 Task: Add "Copy Card To …" Button titled Button0046 to "bottom" of the list "To Do" to Card Card0046 in Board Board0042 in Workspace Development in Trello
Action: Mouse moved to (547, 73)
Screenshot: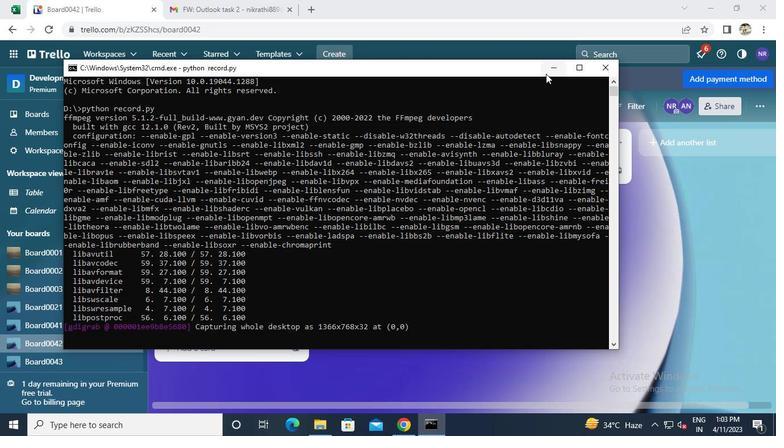 
Action: Mouse pressed left at (547, 73)
Screenshot: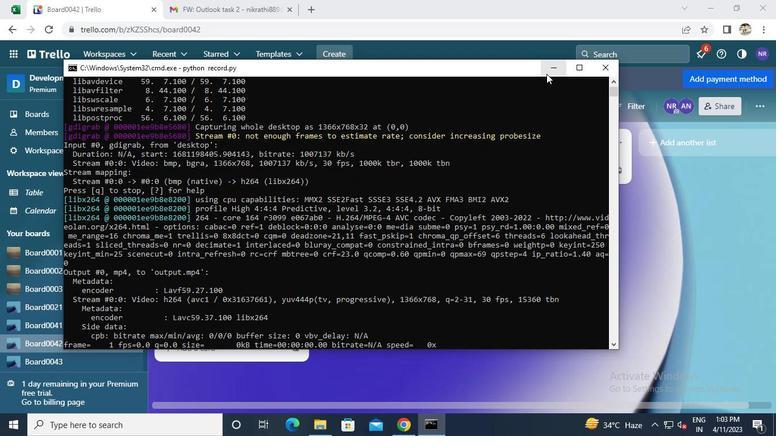 
Action: Mouse moved to (243, 251)
Screenshot: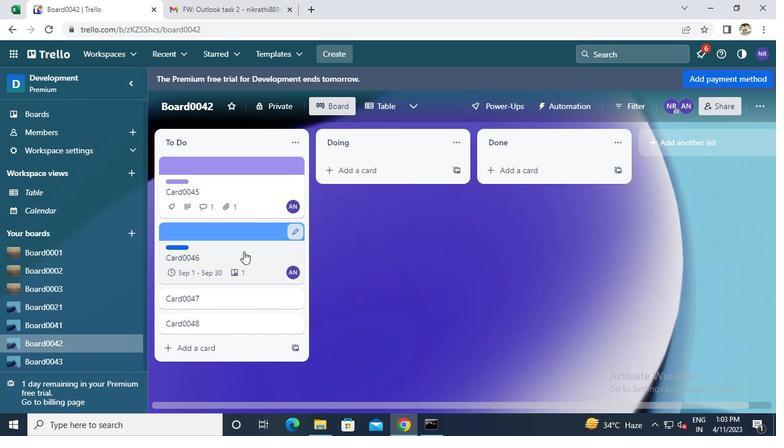 
Action: Mouse pressed left at (243, 251)
Screenshot: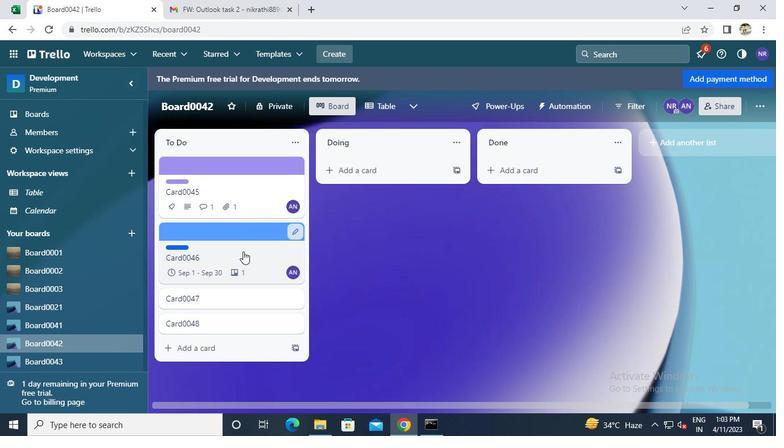 
Action: Mouse moved to (511, 280)
Screenshot: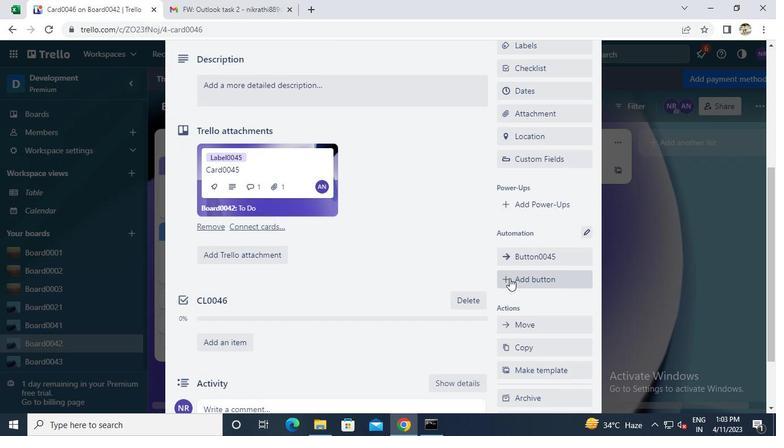 
Action: Mouse pressed left at (511, 280)
Screenshot: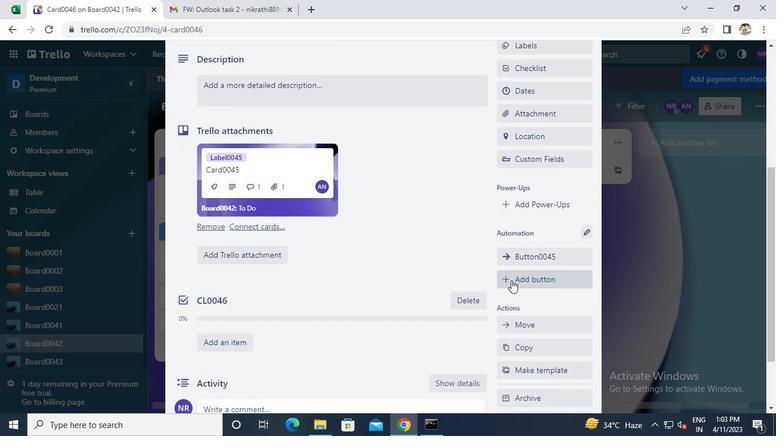 
Action: Mouse moved to (532, 149)
Screenshot: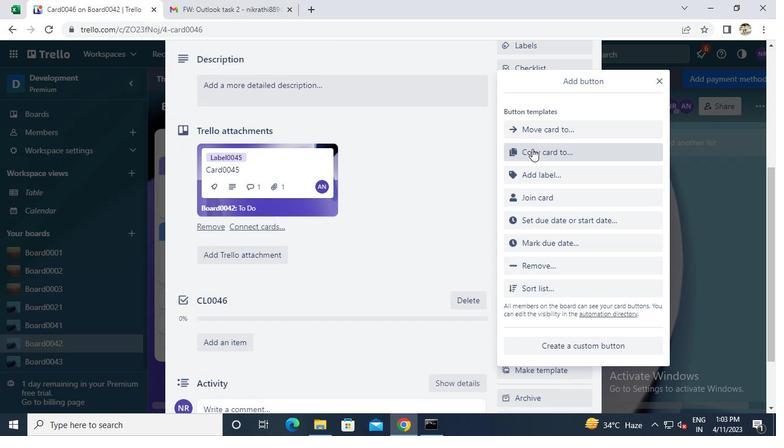 
Action: Mouse pressed left at (532, 149)
Screenshot: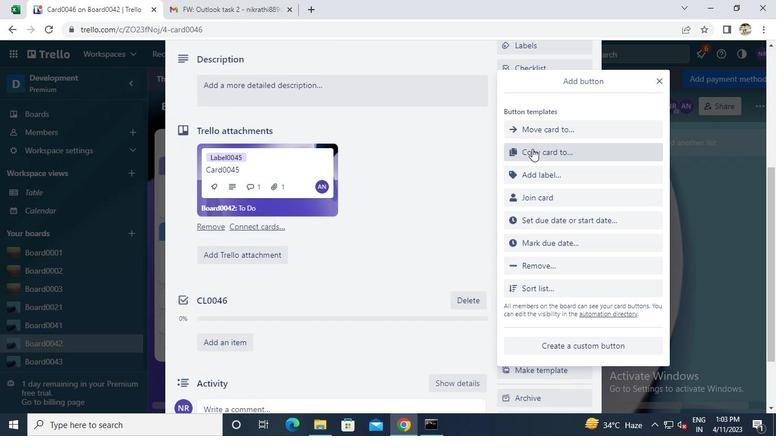 
Action: Mouse moved to (542, 145)
Screenshot: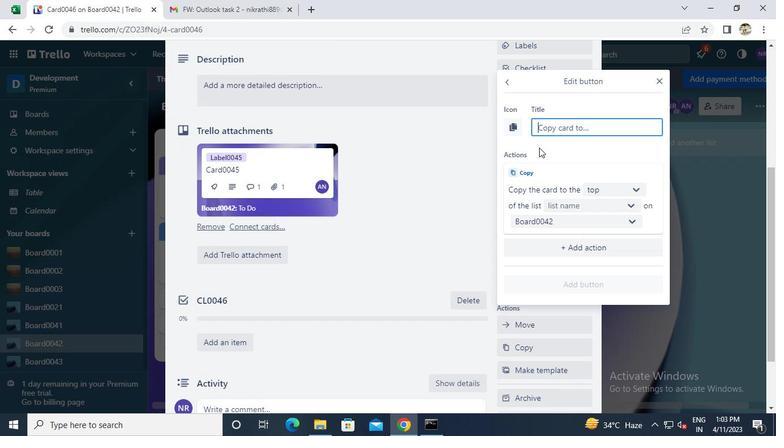 
Action: Keyboard b
Screenshot: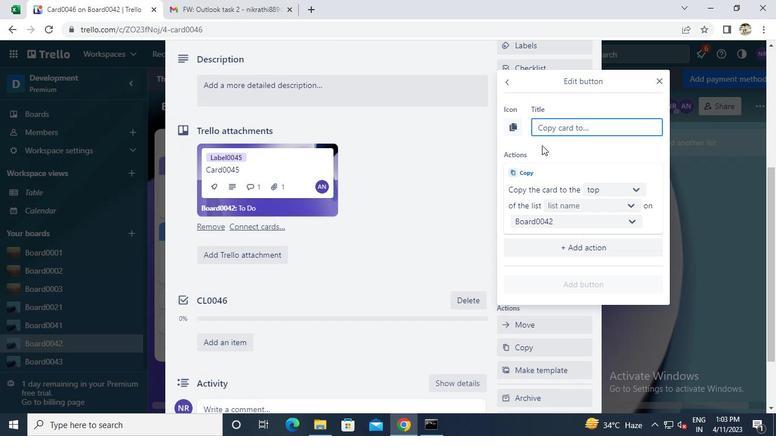 
Action: Keyboard Key.backspace
Screenshot: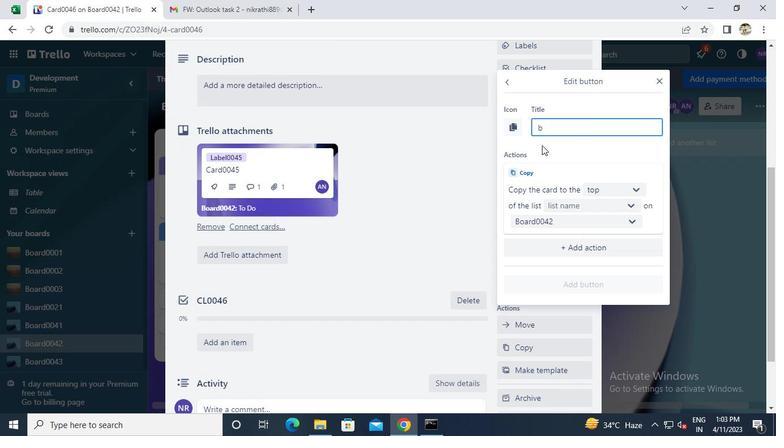 
Action: Keyboard Key.caps_lock
Screenshot: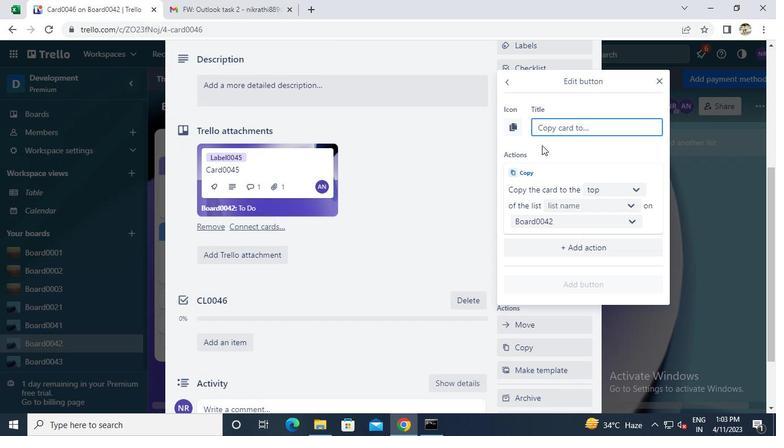
Action: Keyboard b
Screenshot: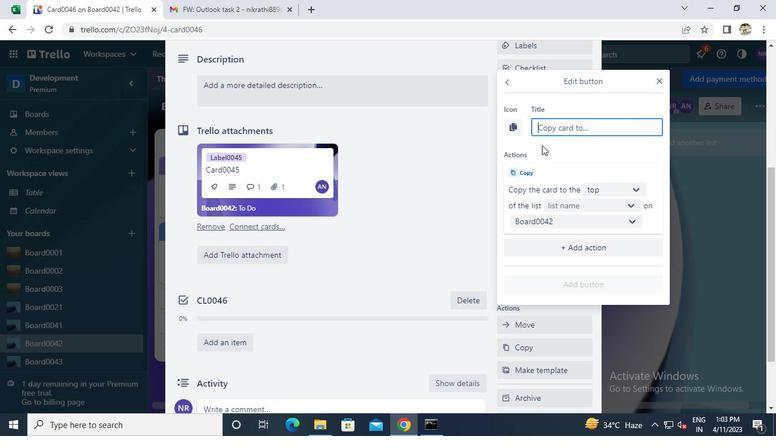 
Action: Keyboard Key.caps_lock
Screenshot: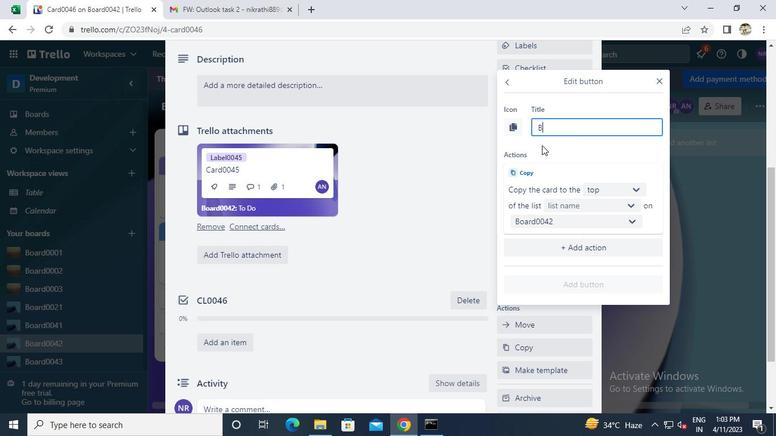 
Action: Keyboard u
Screenshot: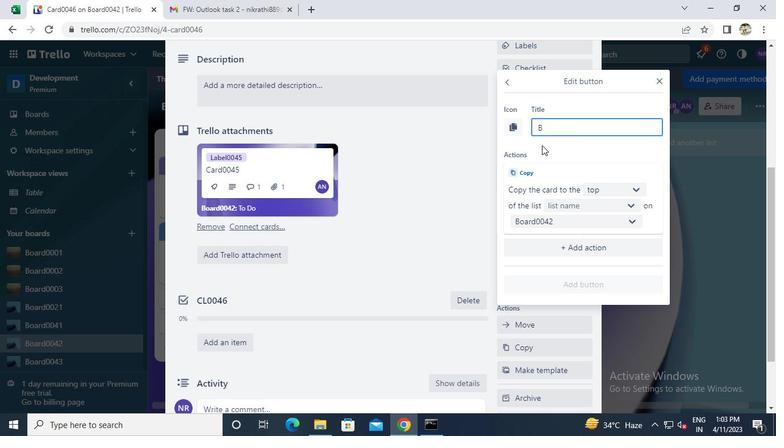
Action: Keyboard t
Screenshot: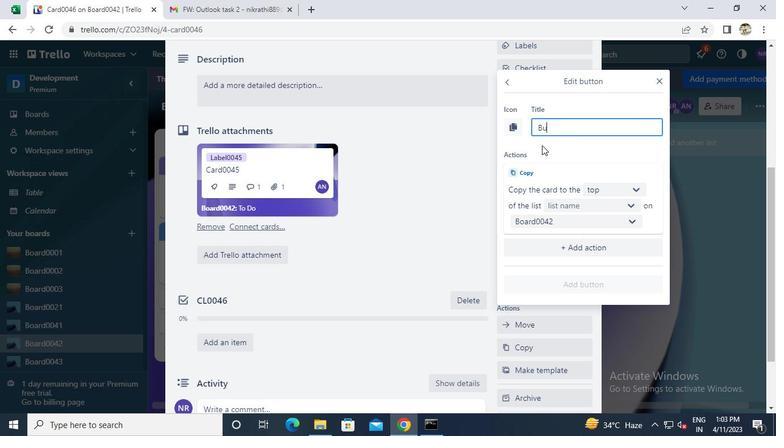 
Action: Keyboard t
Screenshot: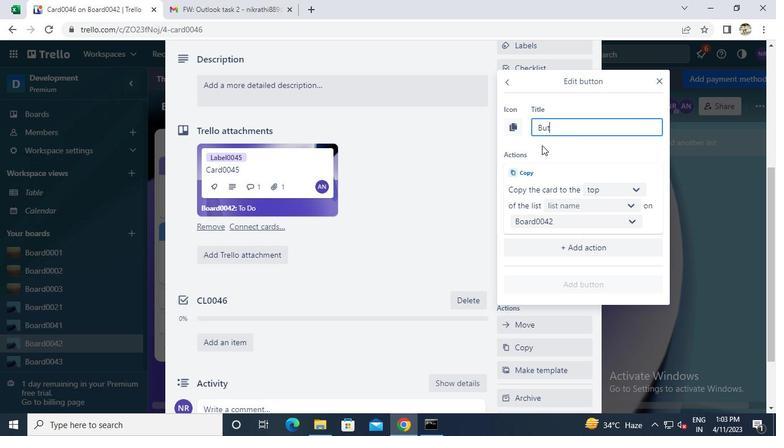 
Action: Keyboard o
Screenshot: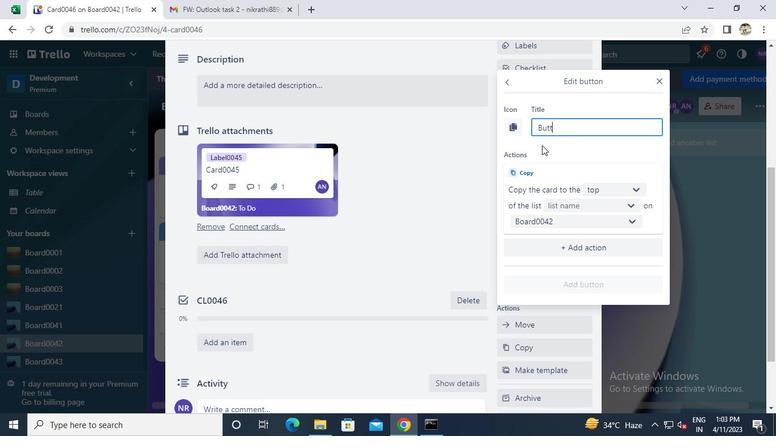 
Action: Keyboard n
Screenshot: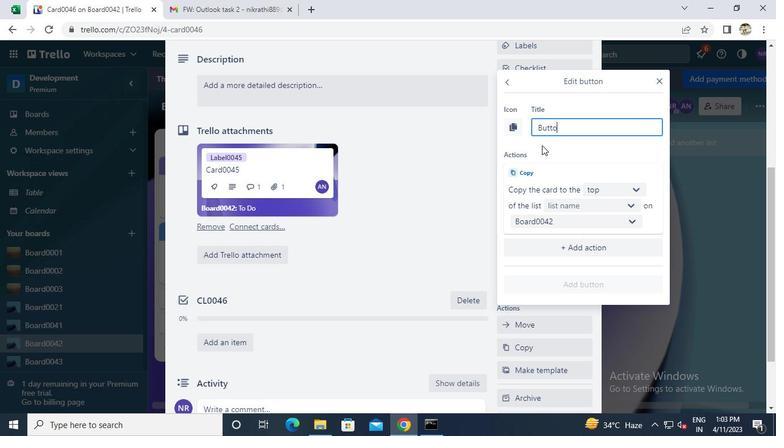 
Action: Keyboard 0
Screenshot: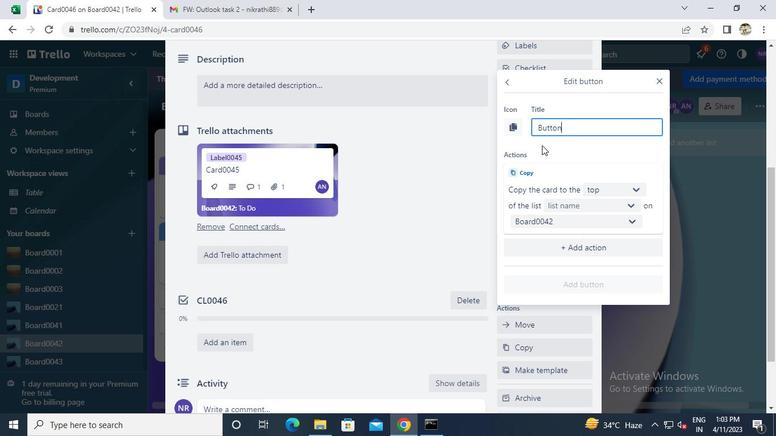 
Action: Keyboard 4
Screenshot: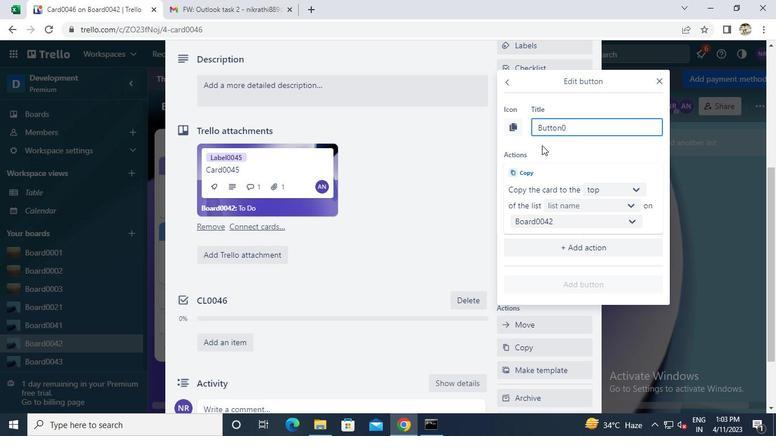 
Action: Keyboard 6
Screenshot: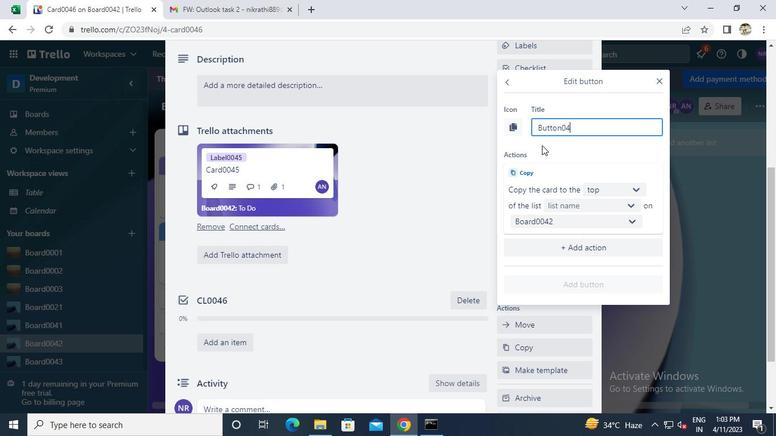
Action: Mouse moved to (599, 191)
Screenshot: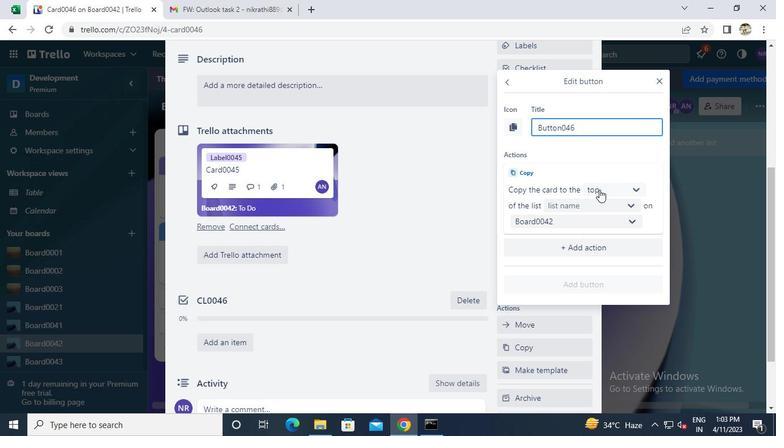 
Action: Mouse pressed left at (599, 191)
Screenshot: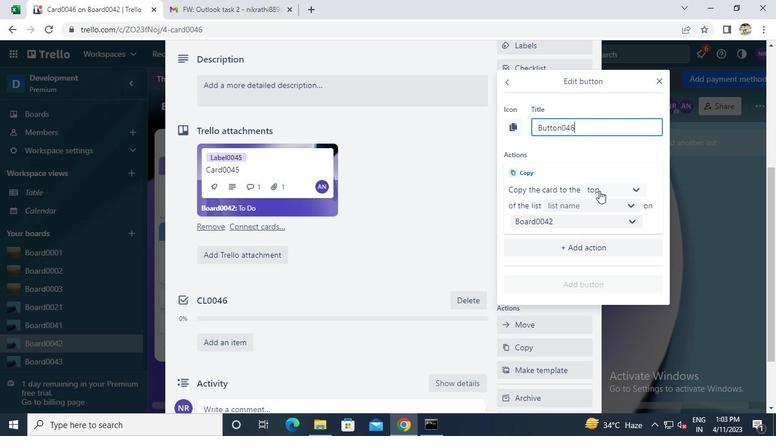 
Action: Mouse moved to (608, 232)
Screenshot: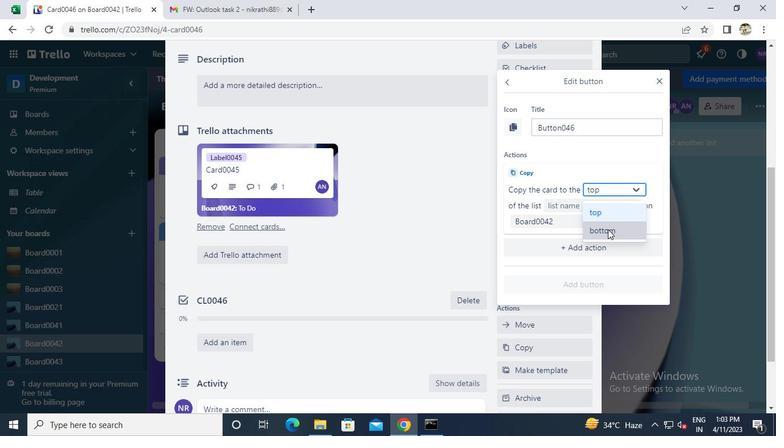 
Action: Mouse pressed left at (608, 232)
Screenshot: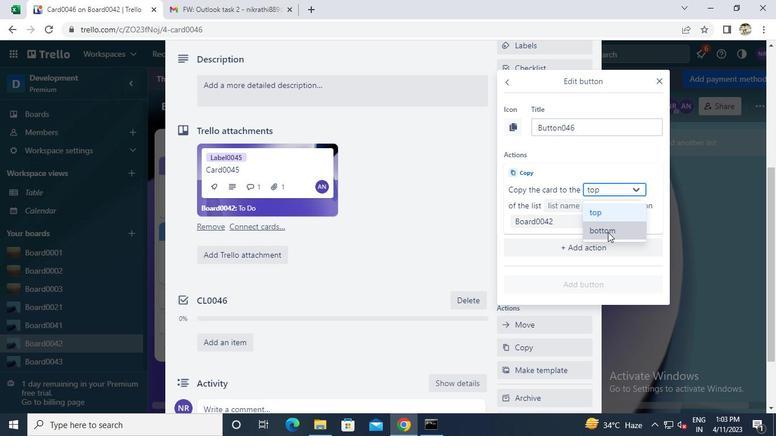 
Action: Mouse moved to (601, 207)
Screenshot: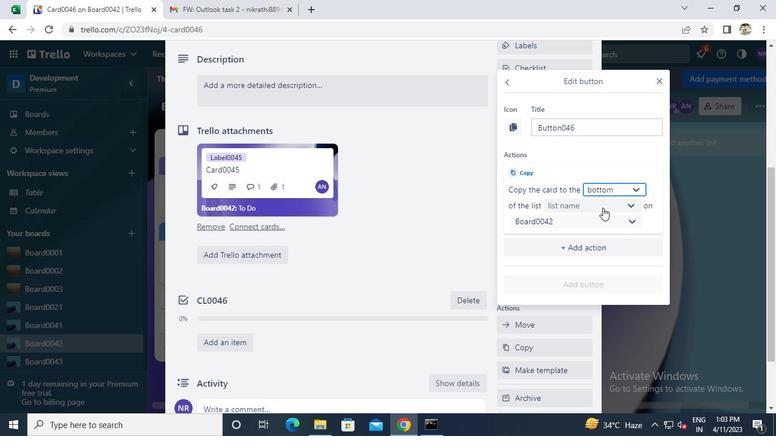 
Action: Mouse pressed left at (601, 207)
Screenshot: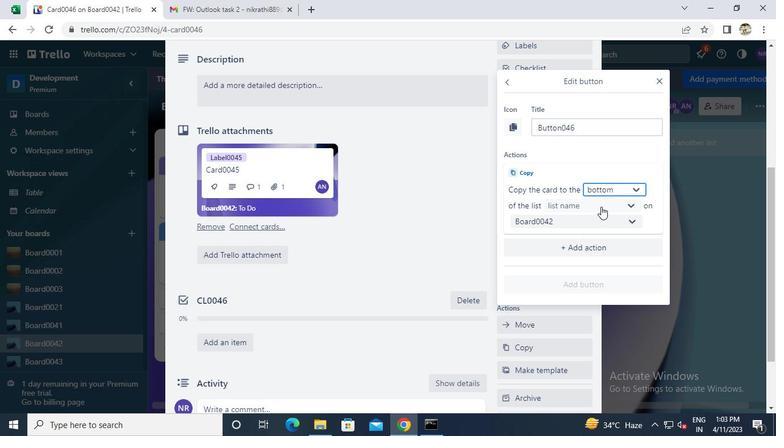 
Action: Mouse moved to (590, 221)
Screenshot: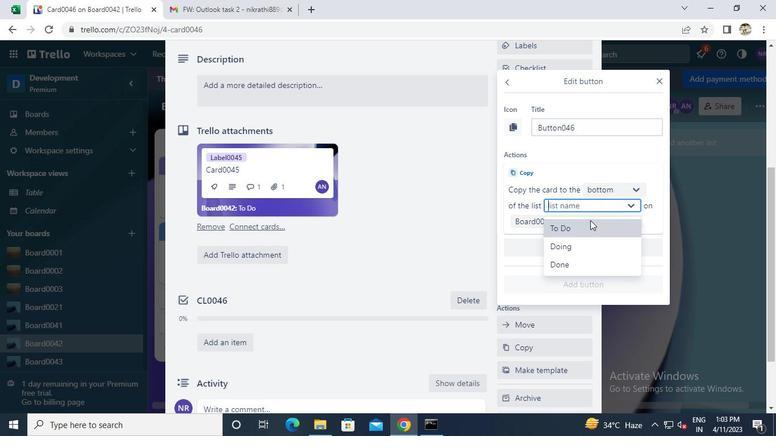 
Action: Mouse pressed left at (590, 221)
Screenshot: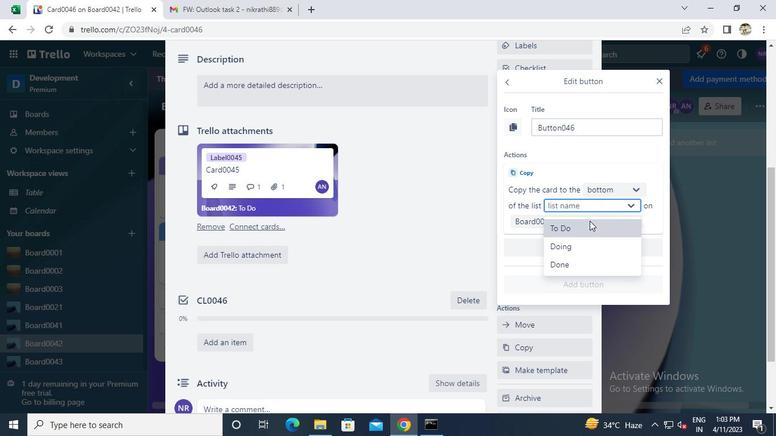 
Action: Mouse moved to (580, 279)
Screenshot: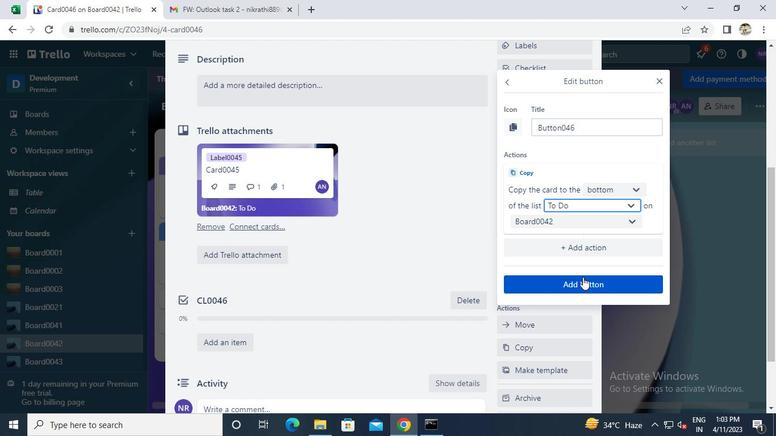 
Action: Mouse pressed left at (580, 279)
Screenshot: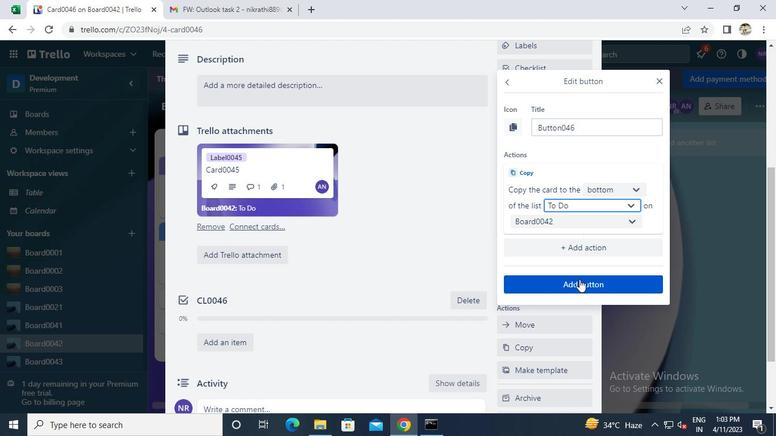 
Action: Mouse moved to (428, 428)
Screenshot: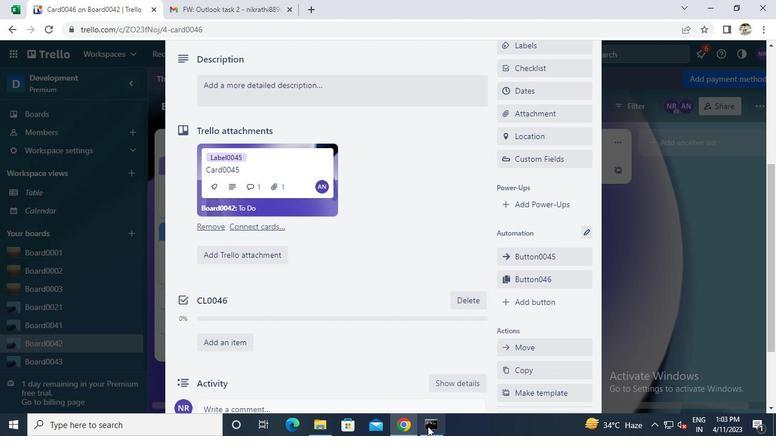 
Action: Mouse pressed left at (428, 428)
Screenshot: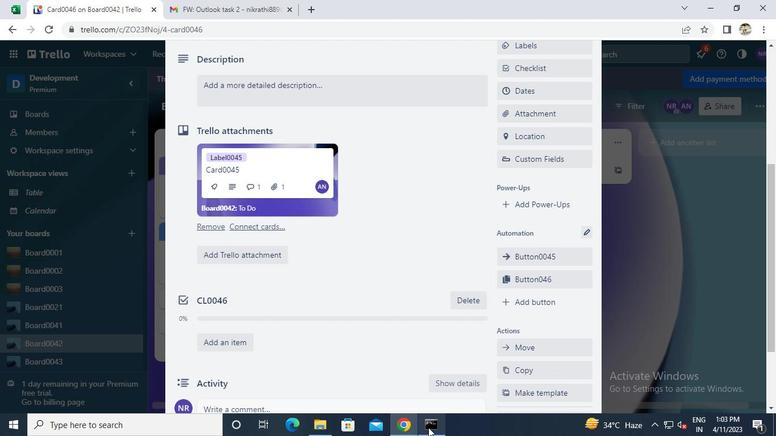 
Action: Mouse moved to (599, 71)
Screenshot: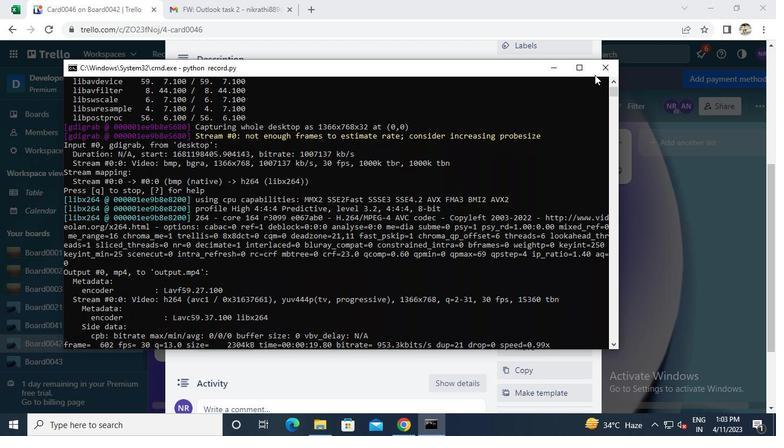 
Action: Mouse pressed left at (599, 71)
Screenshot: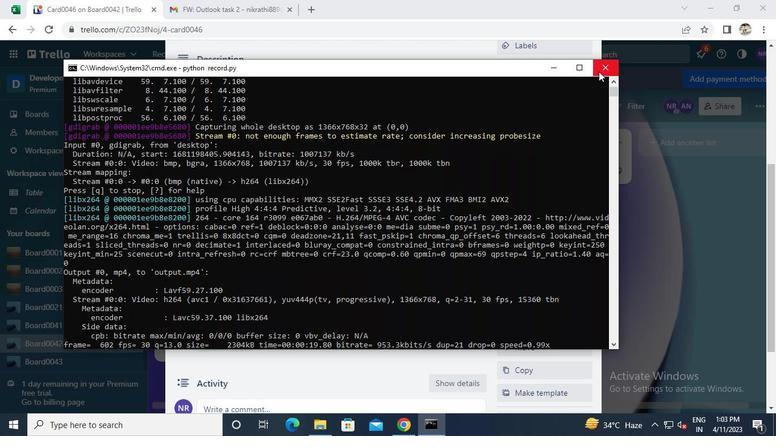 
Action: Mouse moved to (599, 71)
Screenshot: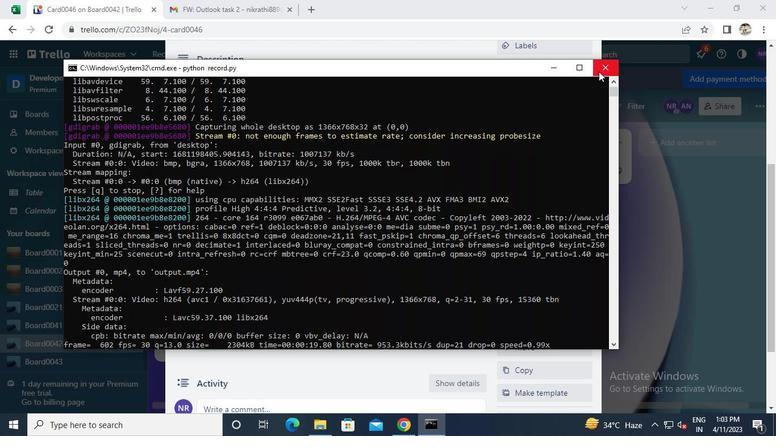 
